 Task: Plan a scenic drive along the Pacific Coast Highway from San Diego, California, to Los Angeles, California.
Action: Mouse moved to (308, 110)
Screenshot: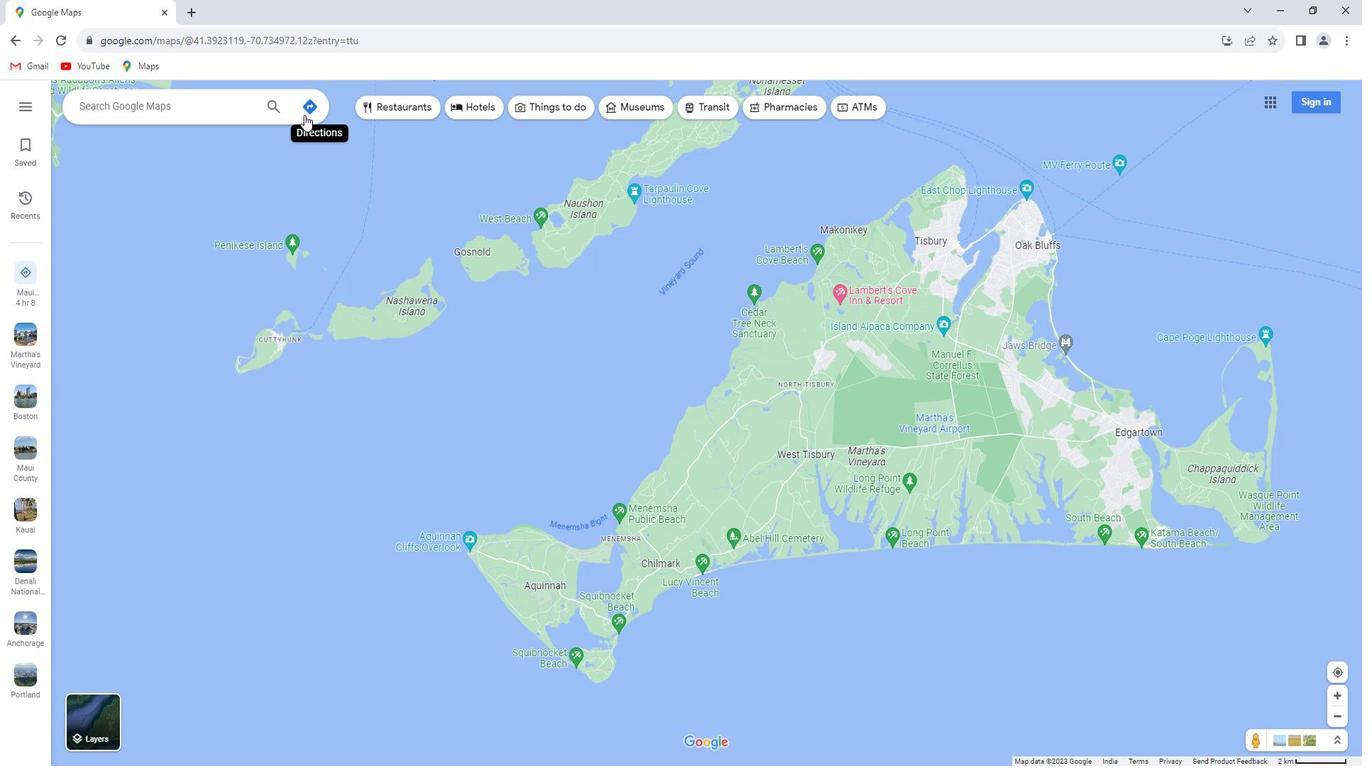 
Action: Mouse pressed left at (308, 110)
Screenshot: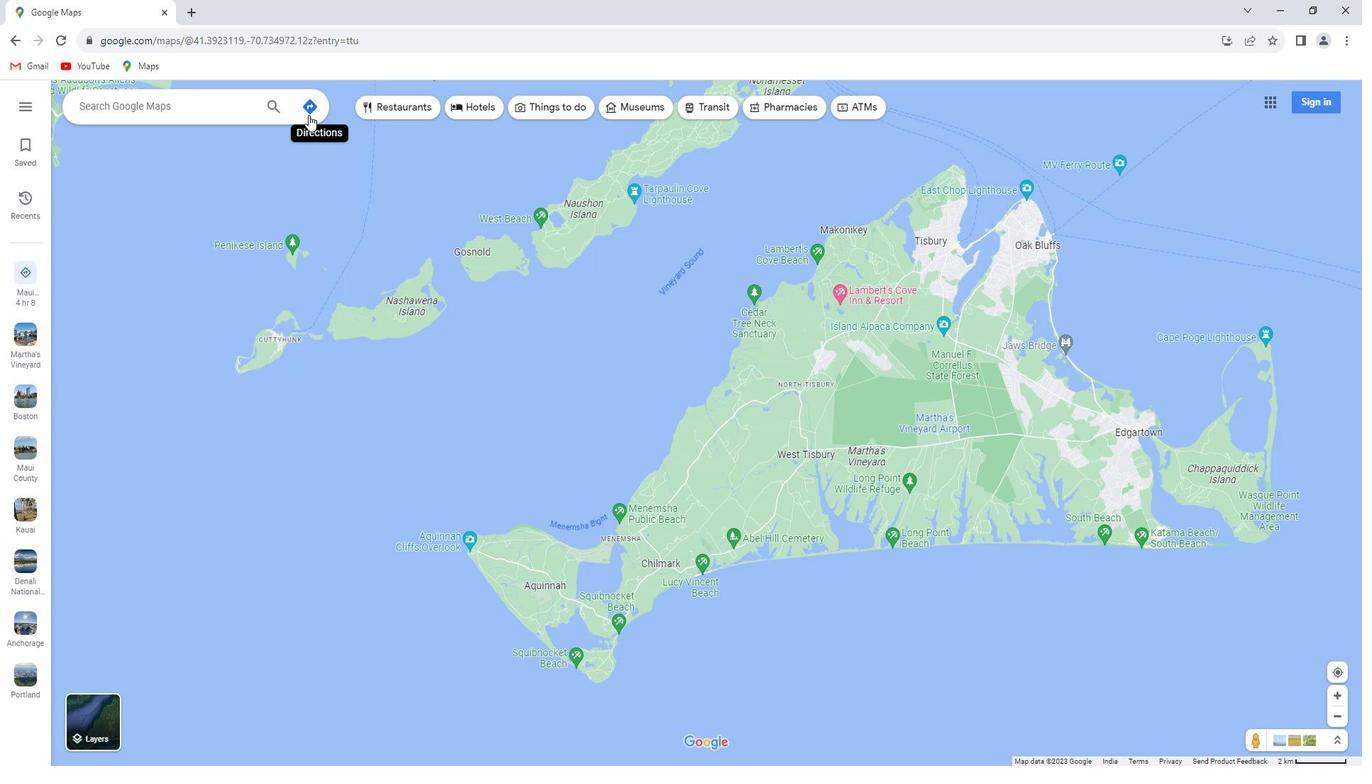 
Action: Mouse moved to (221, 142)
Screenshot: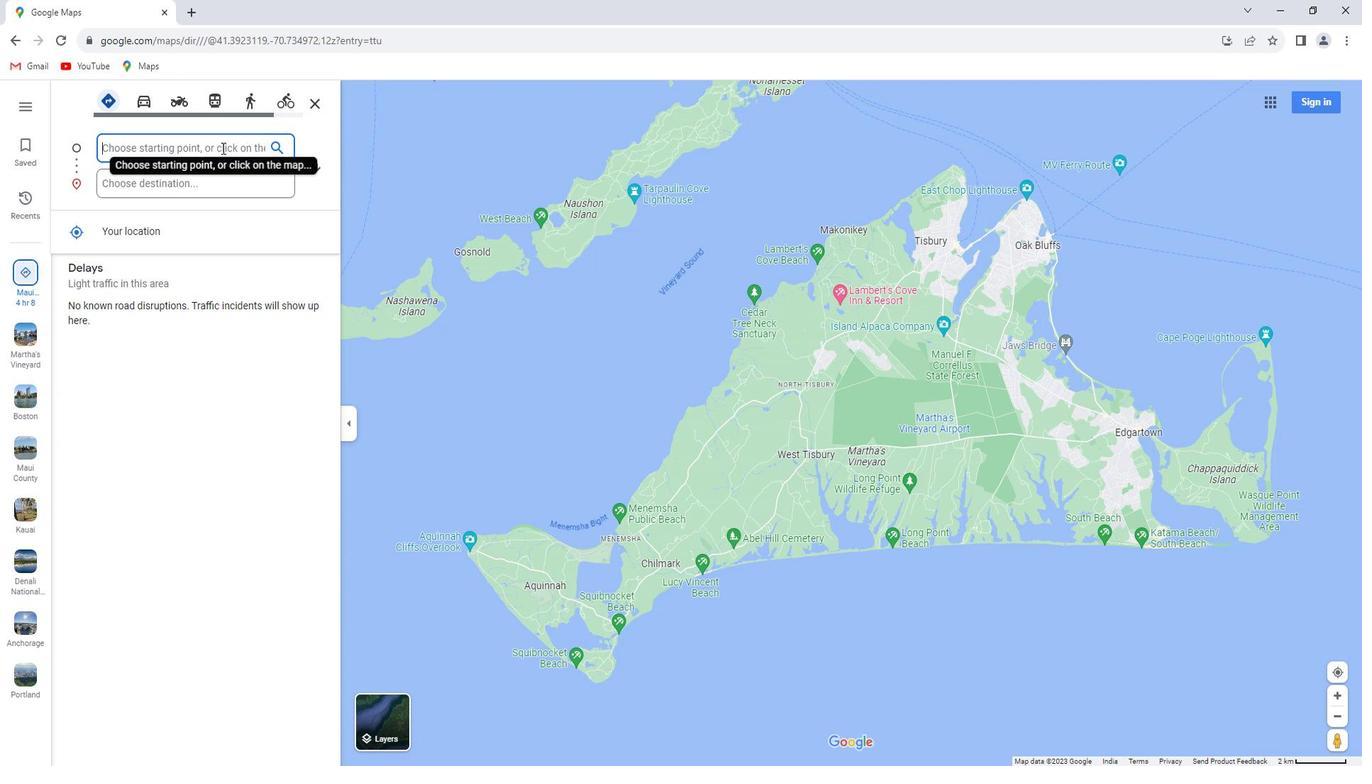 
Action: Key pressed <Key.shift>San<Key.space><Key.shift>diego,<Key.space><Key.shift>California
Screenshot: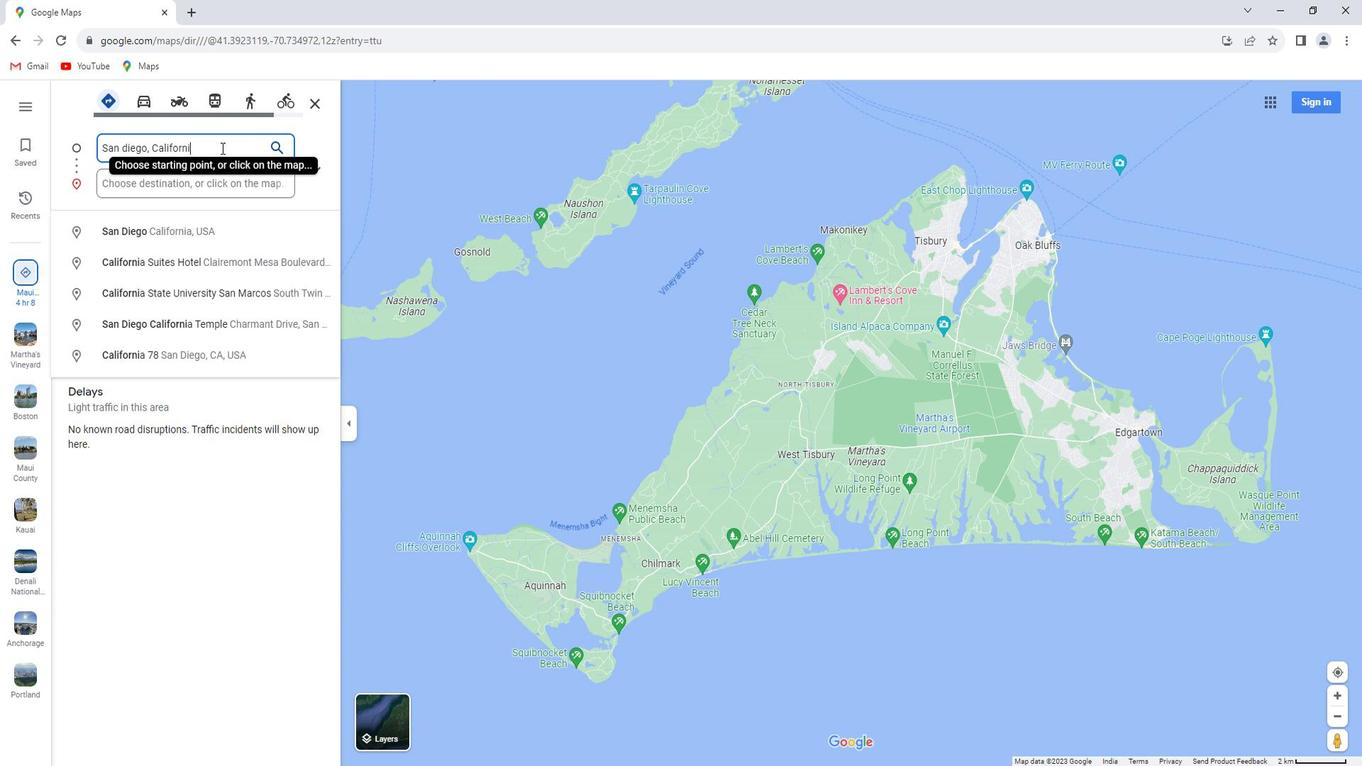 
Action: Mouse moved to (202, 175)
Screenshot: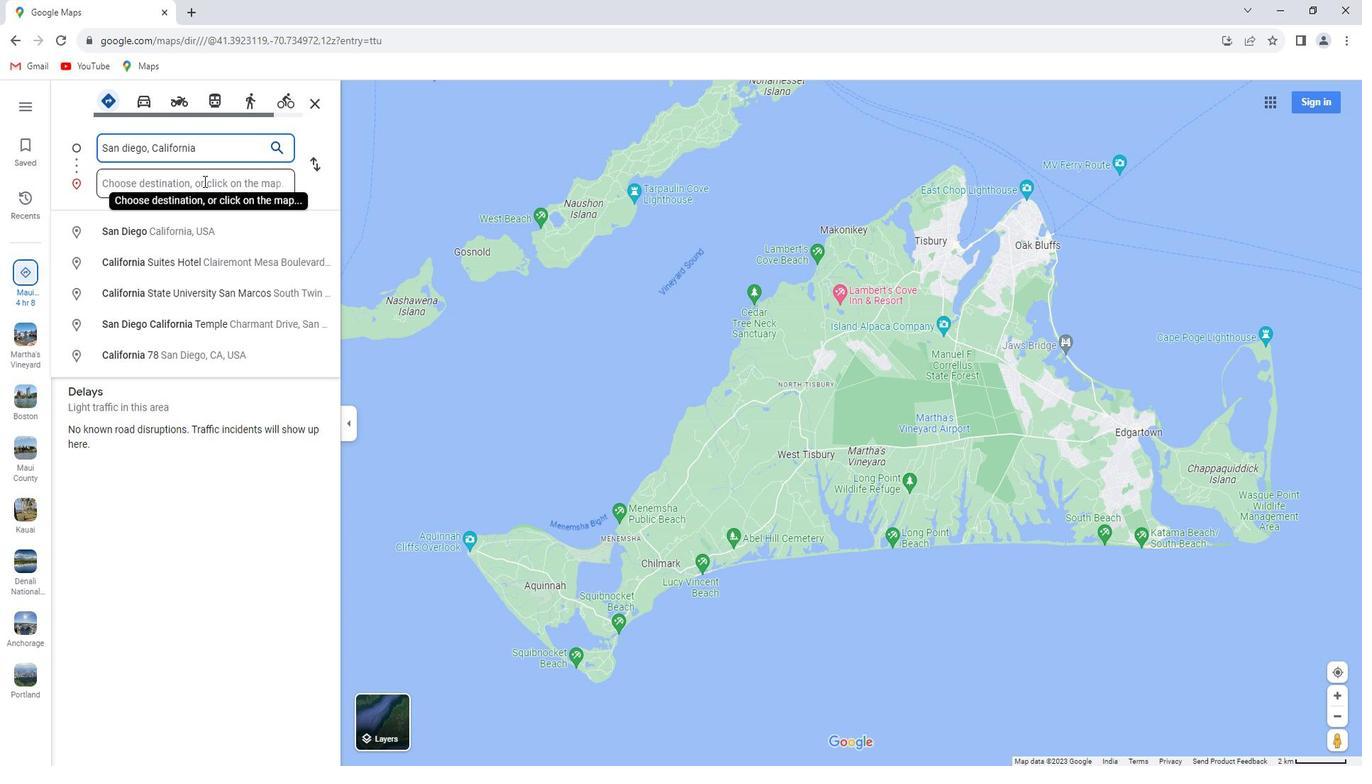 
Action: Mouse pressed left at (202, 175)
Screenshot: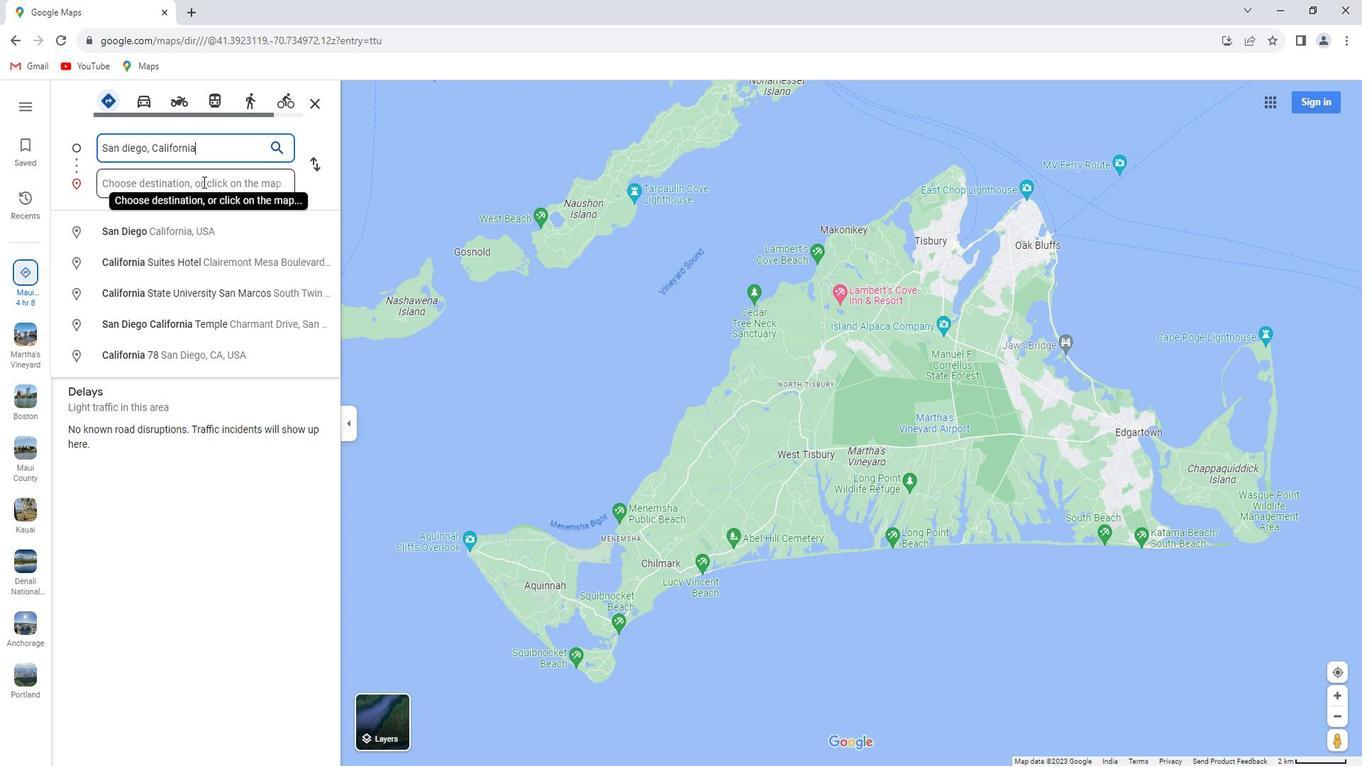 
Action: Key pressed <Key.shift>Los<Key.space><Key.shift>Angeles,<Key.space><Key.shift>California<Key.enter>
Screenshot: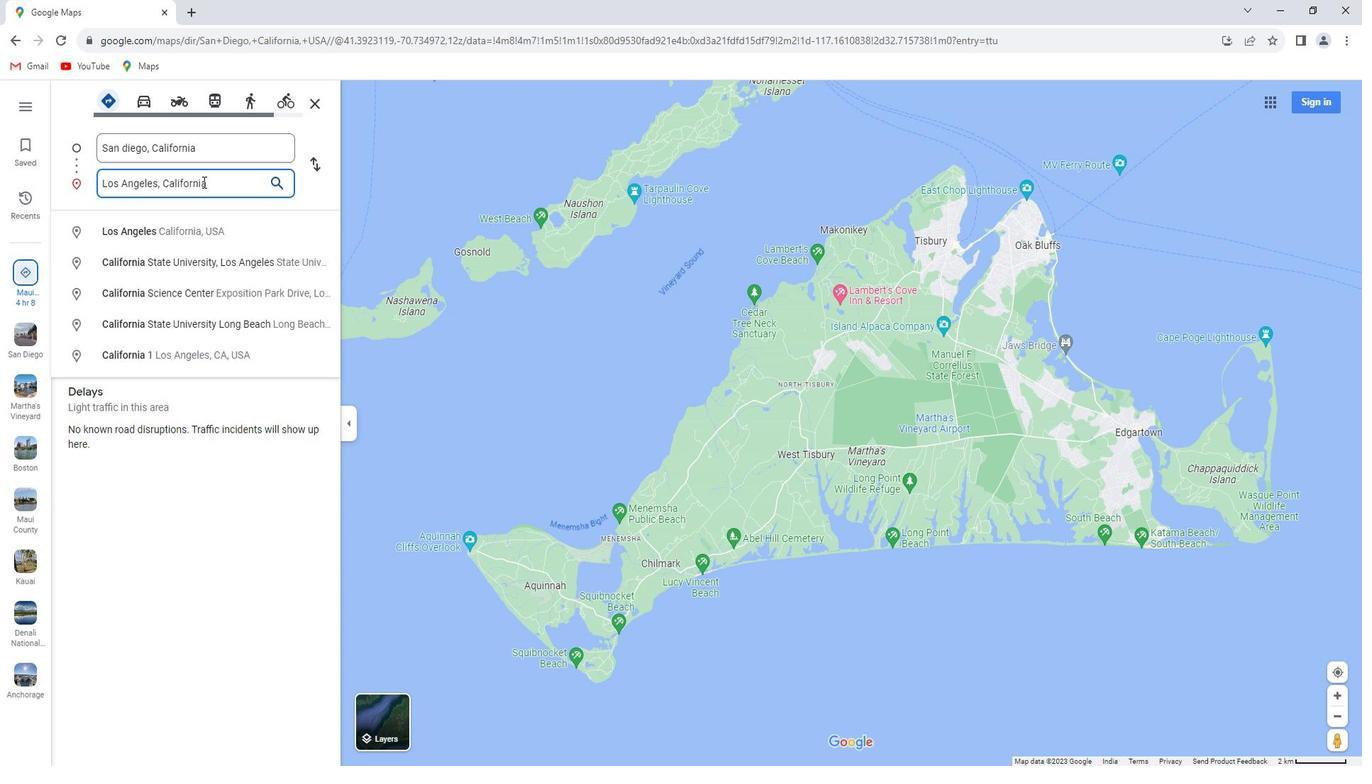 
Action: Mouse moved to (693, 110)
Screenshot: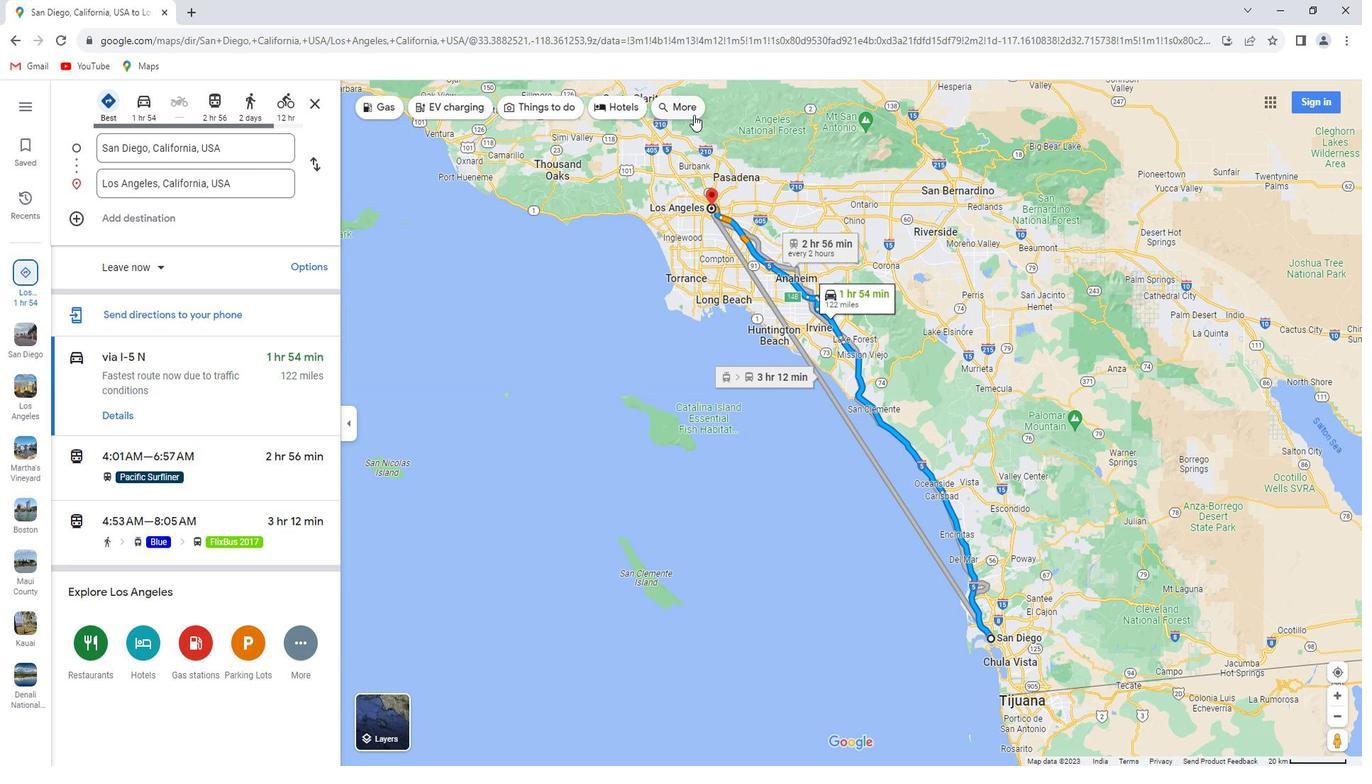 
Action: Mouse pressed left at (693, 110)
Screenshot: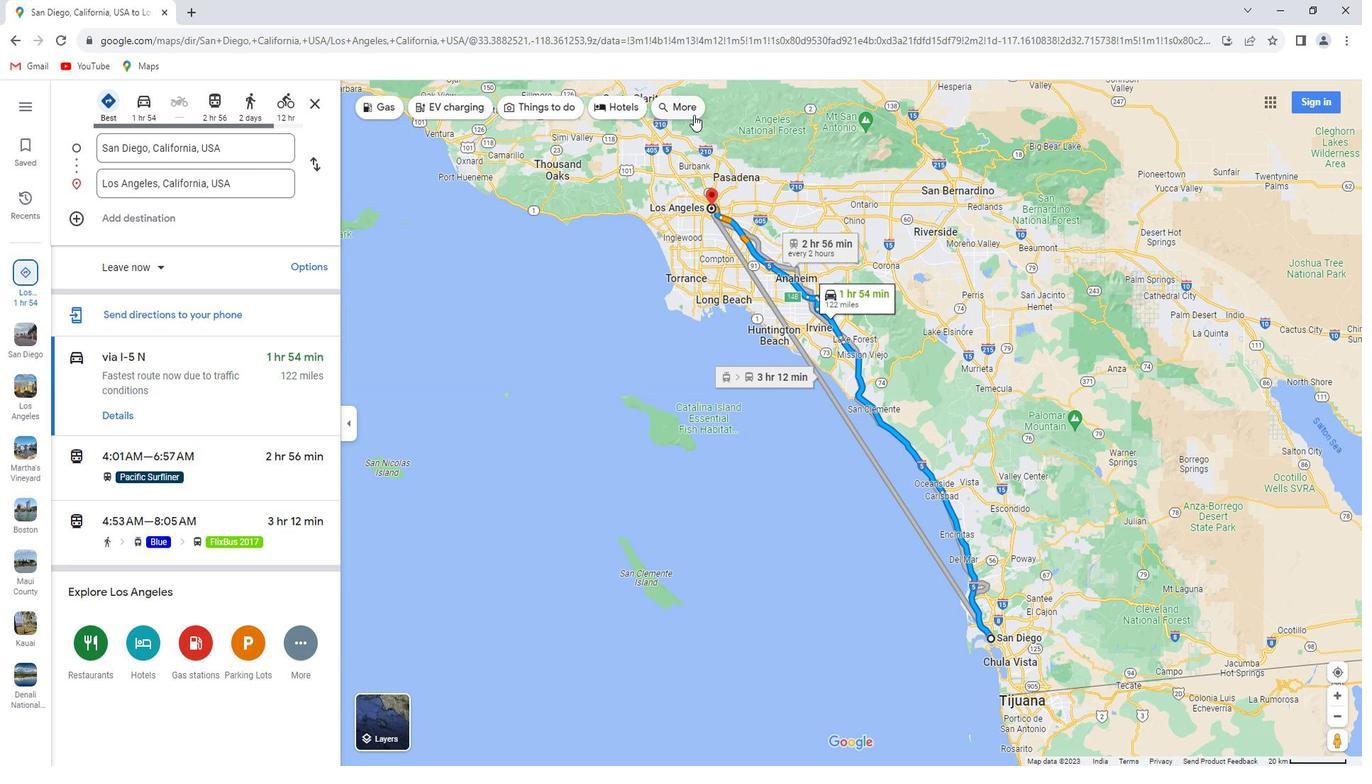 
Action: Mouse moved to (175, 94)
Screenshot: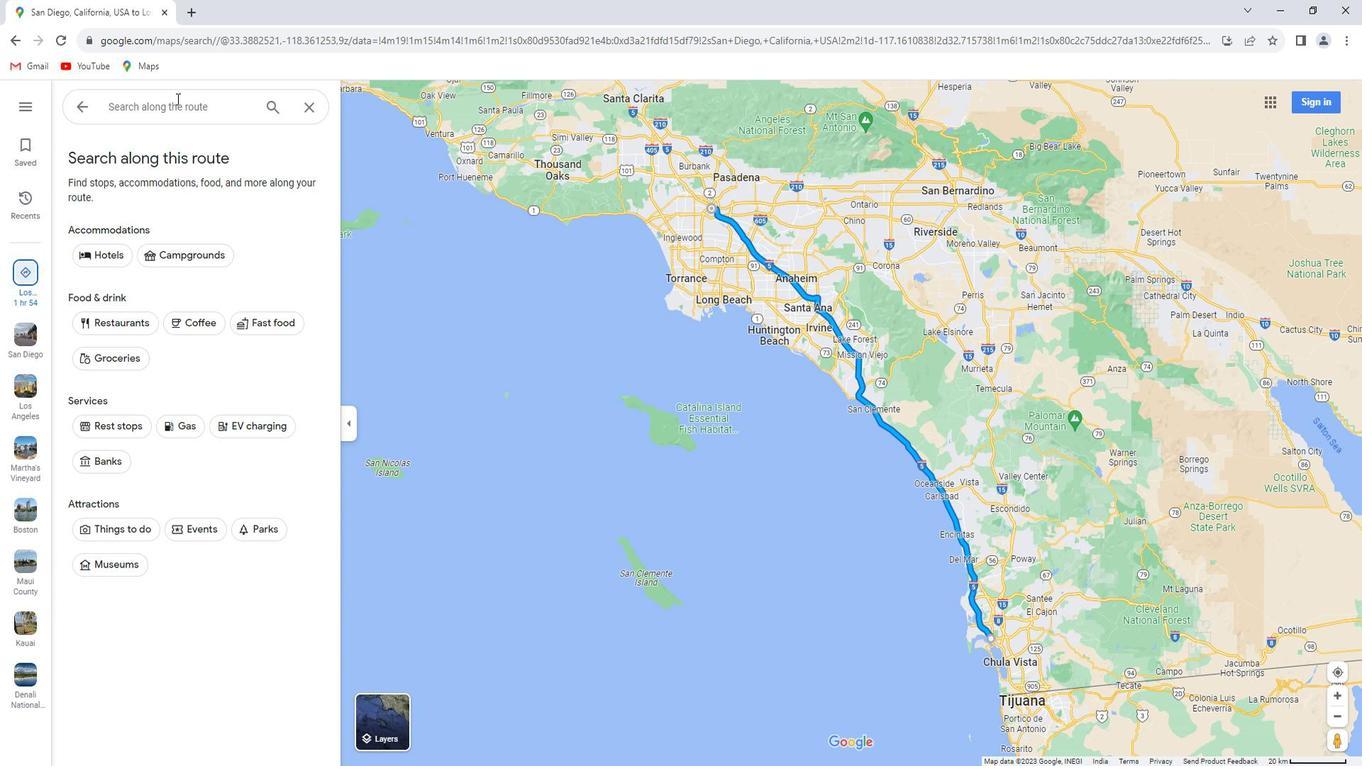 
Action: Mouse pressed left at (175, 94)
Screenshot: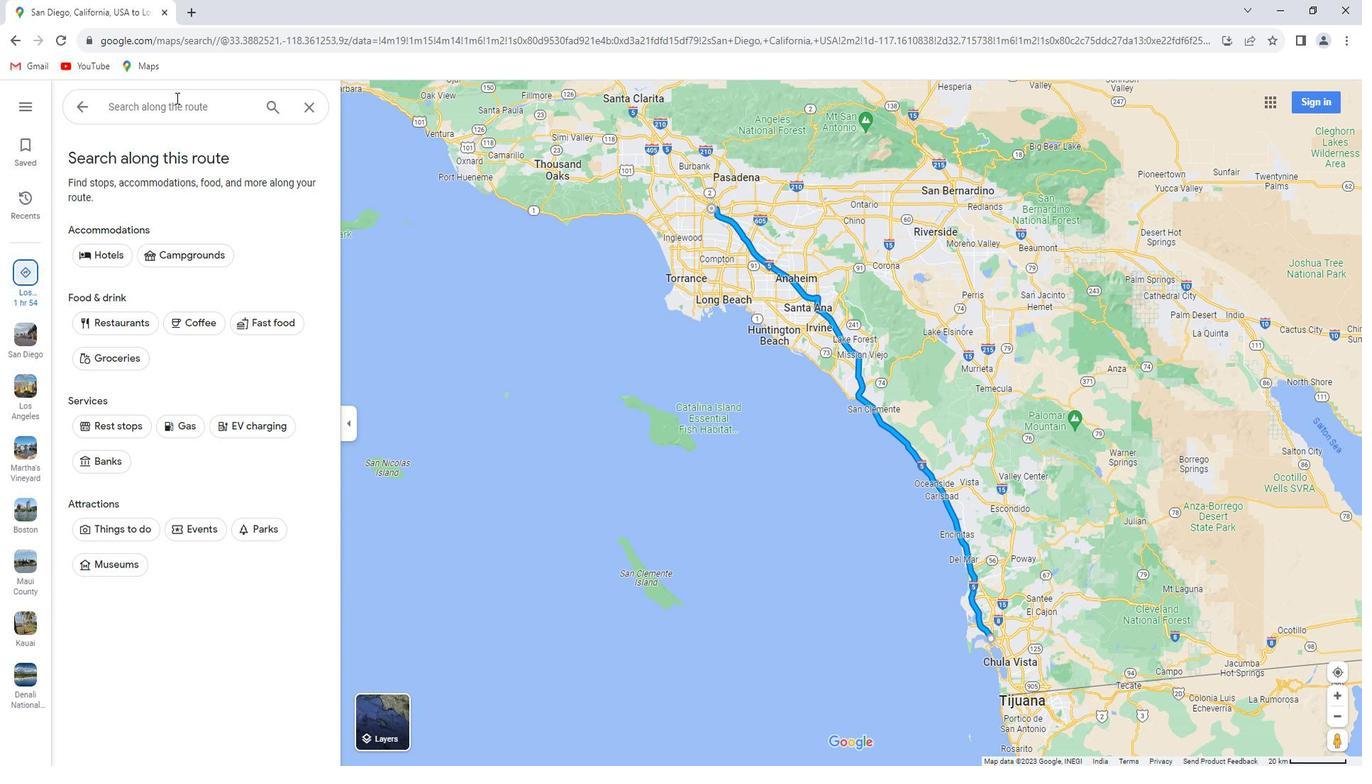 
Action: Key pressed scenic<Key.space>drive<Key.space>along<Key.space>the<Key.space><Key.shift>Pacific<Key.space><Key.shift>Coast<Key.space><Key.shift>Highway<Key.enter>
Screenshot: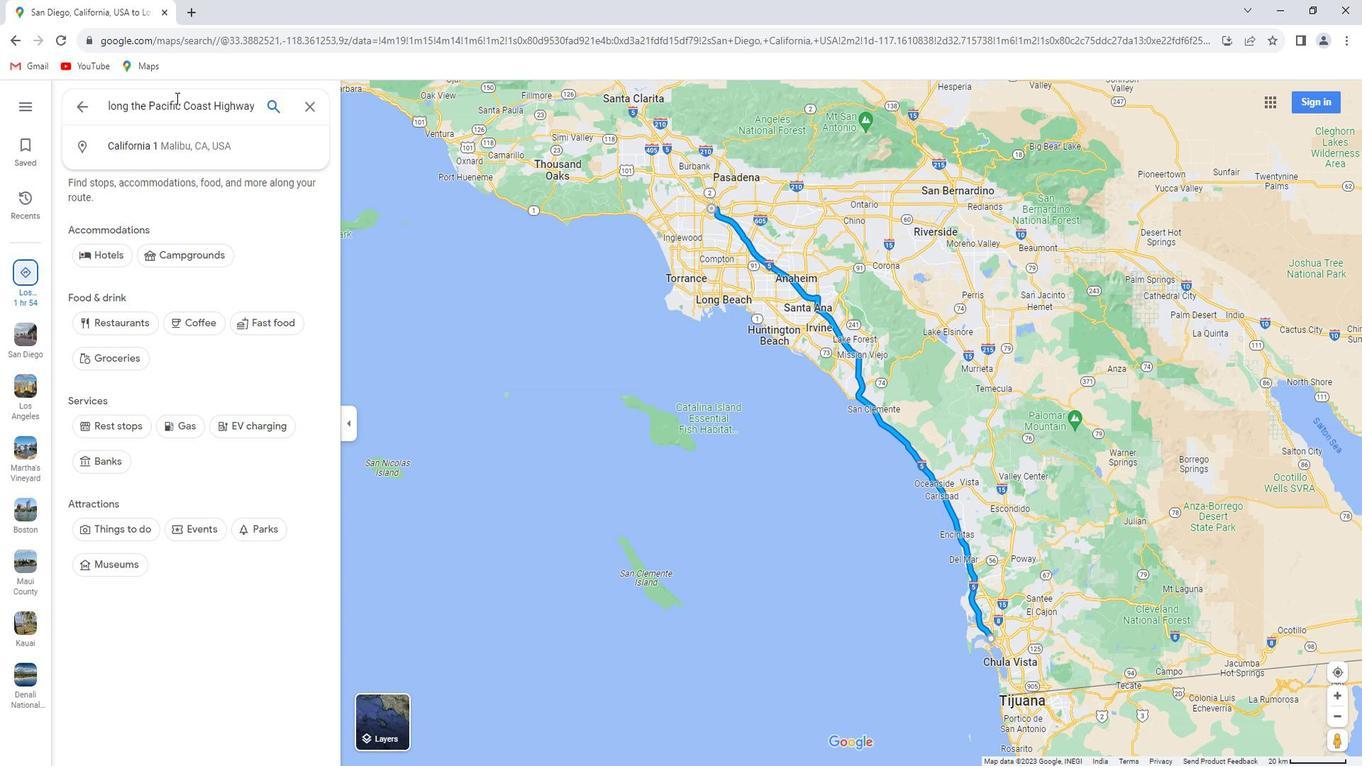 
Action: Mouse moved to (235, 150)
Screenshot: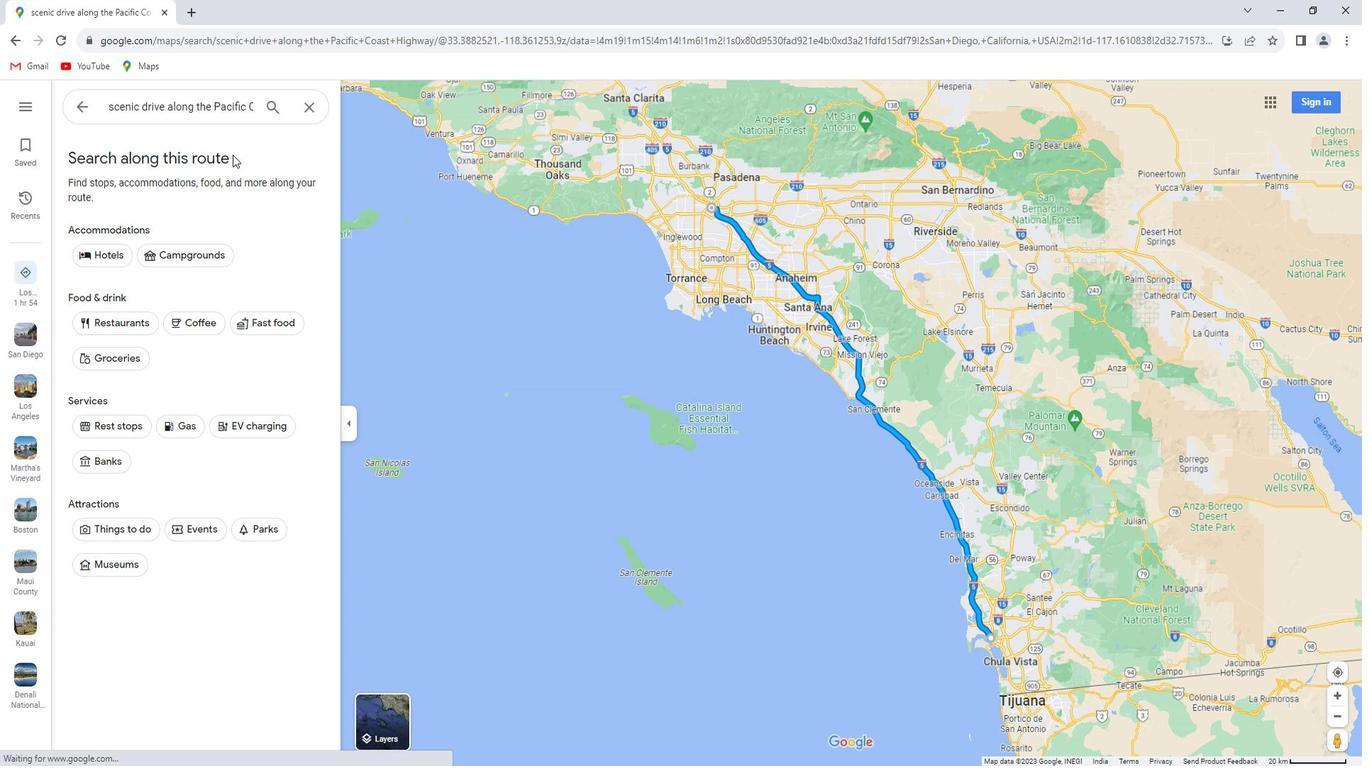 
